 Task: Print 16 pages per sheet.
Action: Mouse moved to (37, 105)
Screenshot: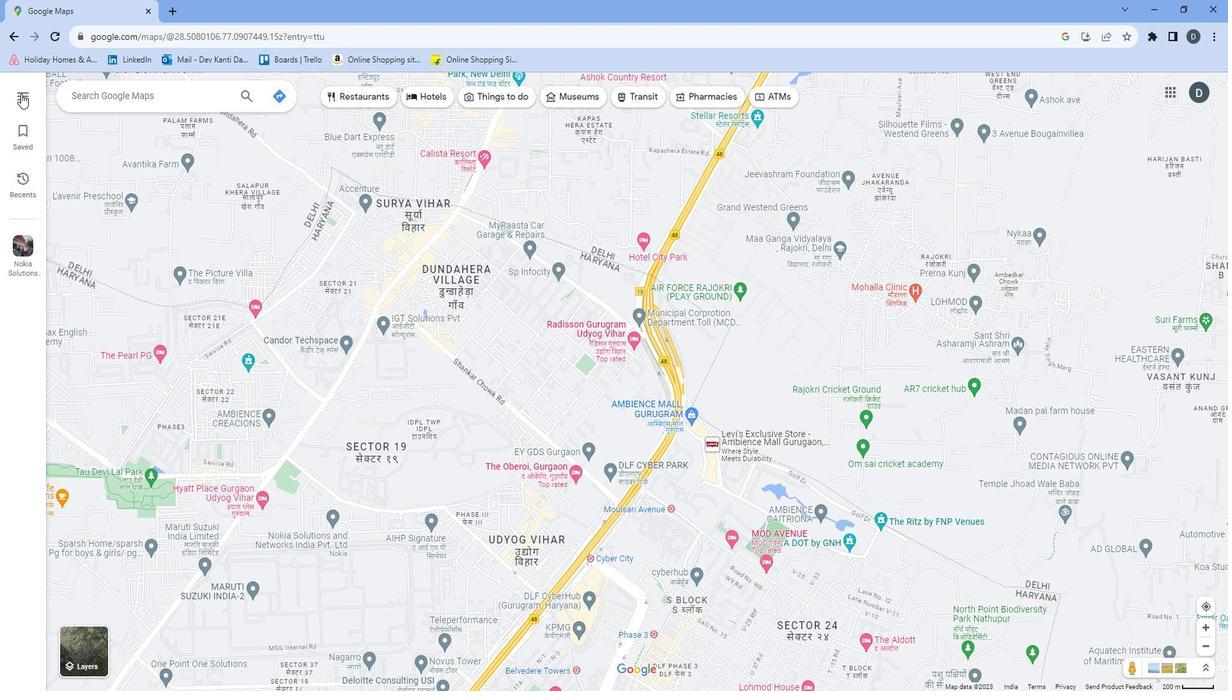 
Action: Mouse pressed left at (37, 105)
Screenshot: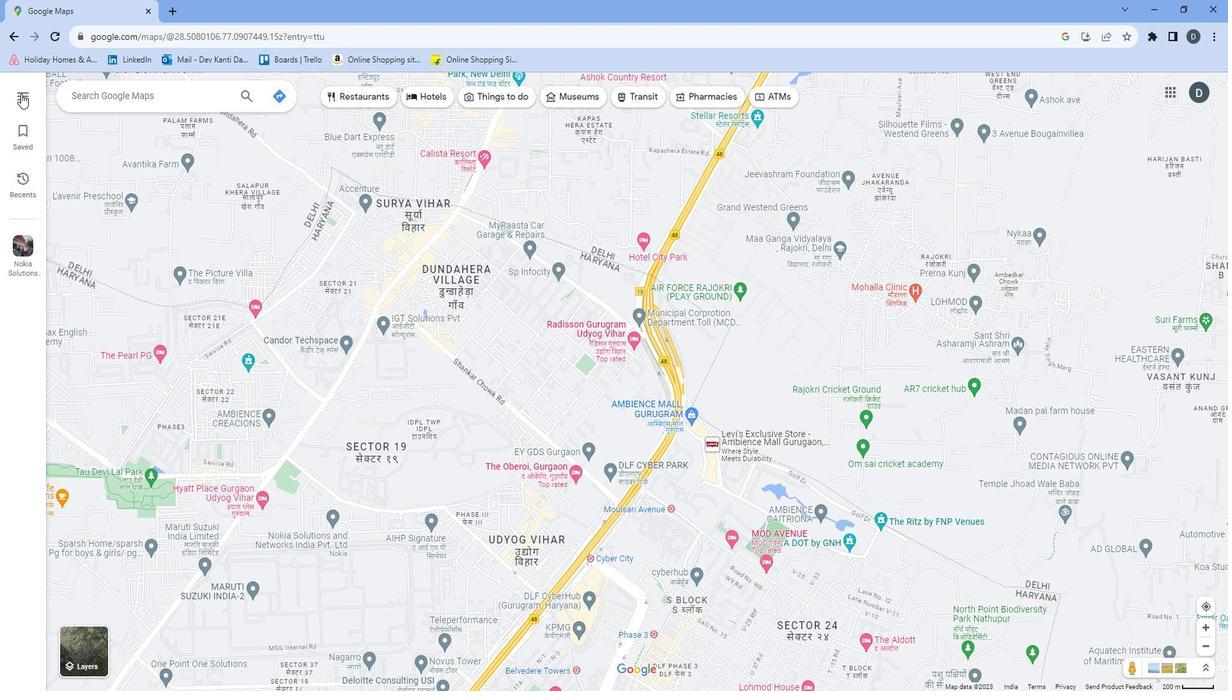 
Action: Mouse moved to (52, 344)
Screenshot: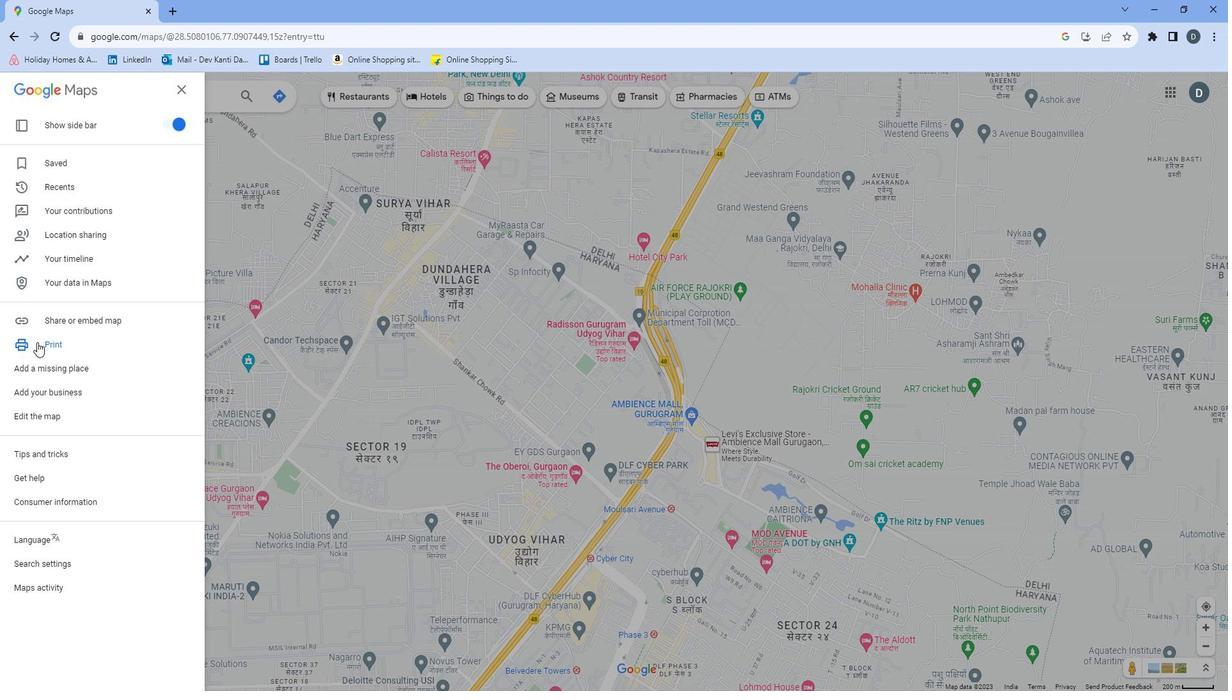
Action: Mouse pressed left at (52, 344)
Screenshot: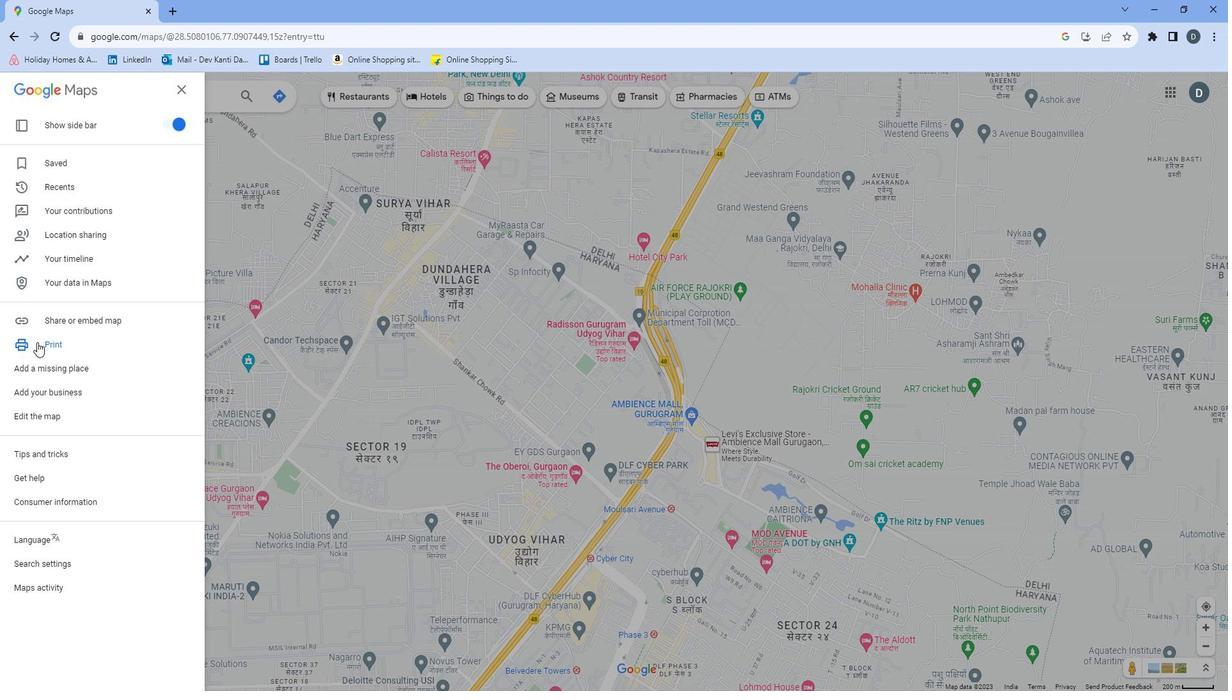 
Action: Mouse moved to (1209, 105)
Screenshot: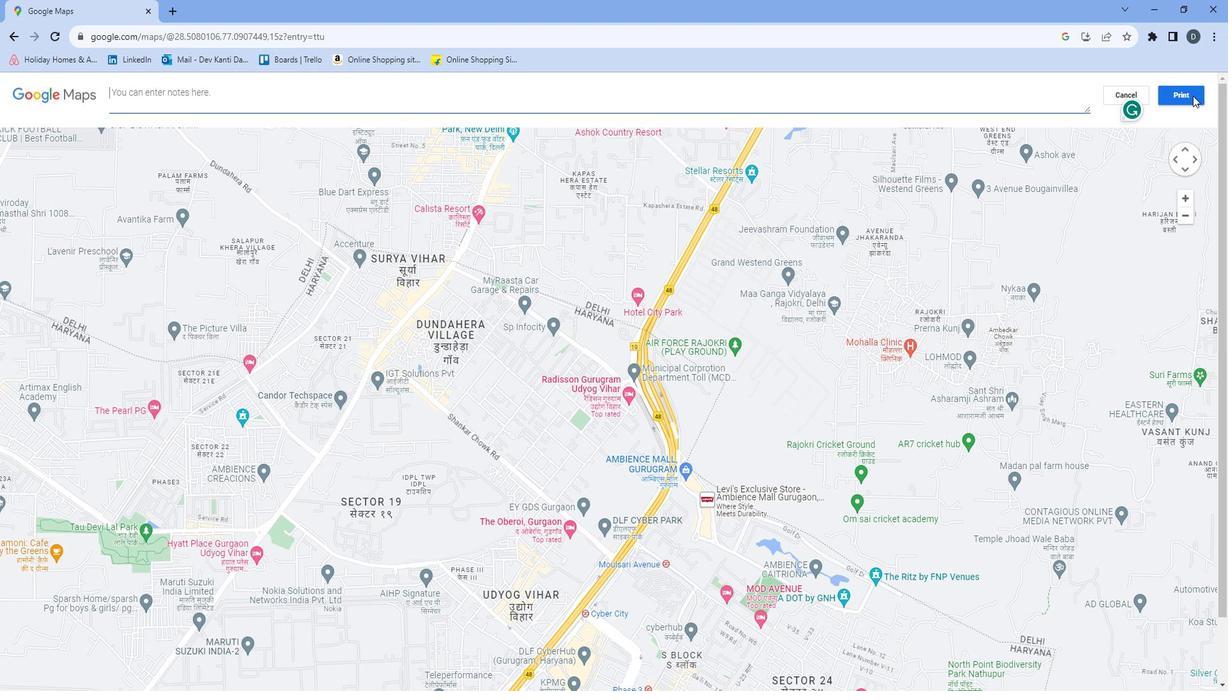 
Action: Mouse pressed left at (1209, 105)
Screenshot: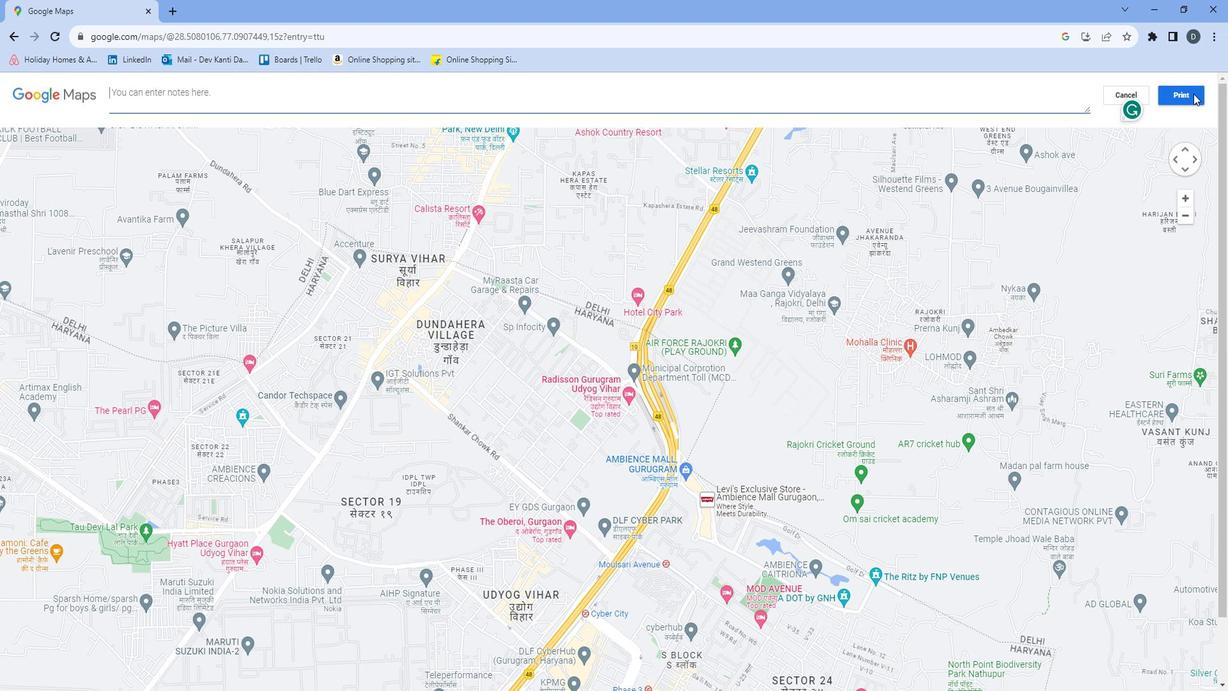 
Action: Mouse moved to (1031, 274)
Screenshot: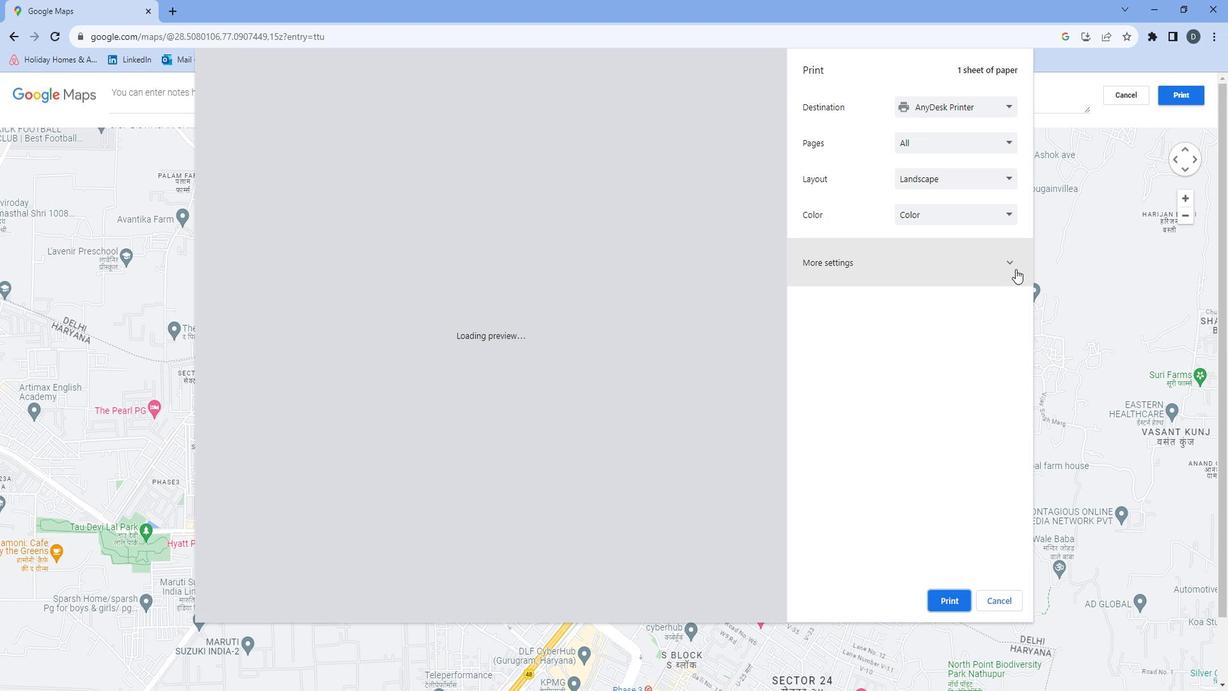 
Action: Mouse pressed left at (1031, 274)
Screenshot: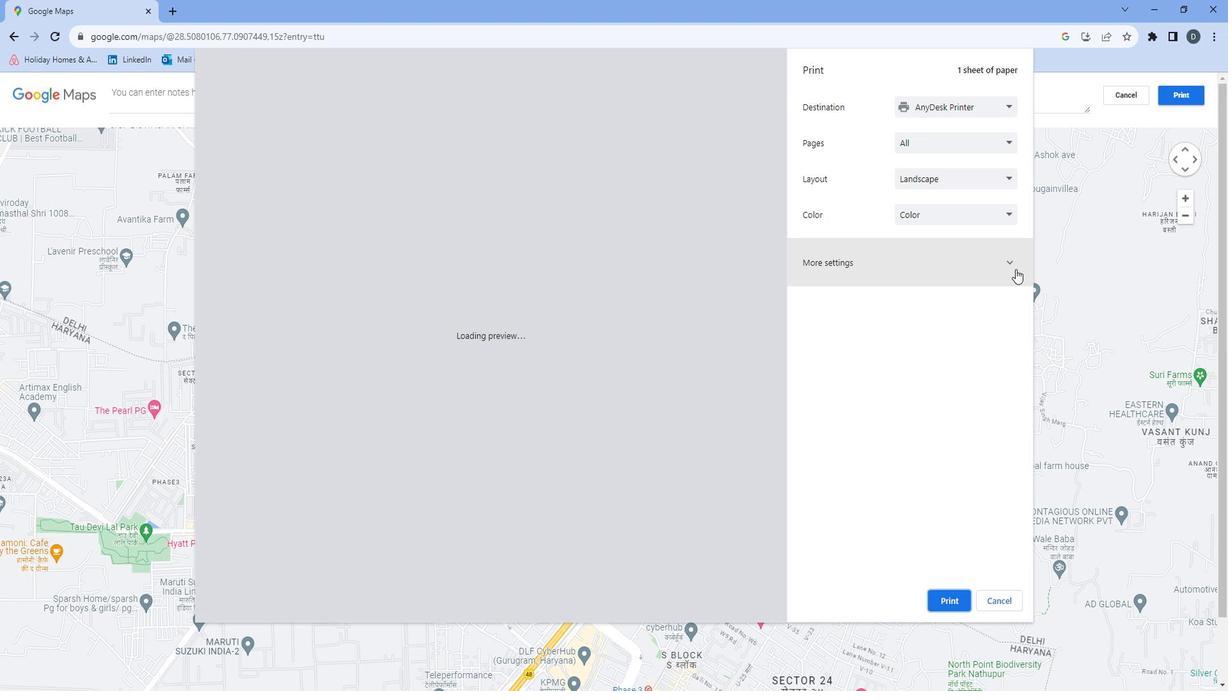 
Action: Mouse moved to (1020, 351)
Screenshot: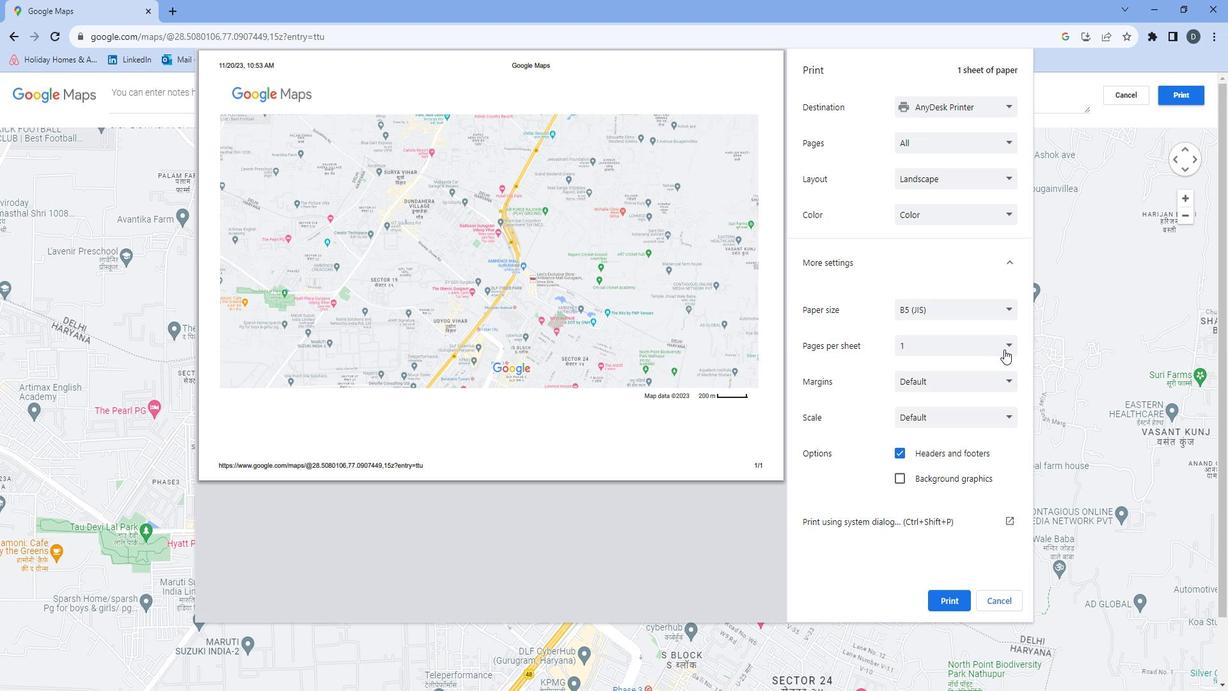 
Action: Mouse pressed left at (1020, 351)
Screenshot: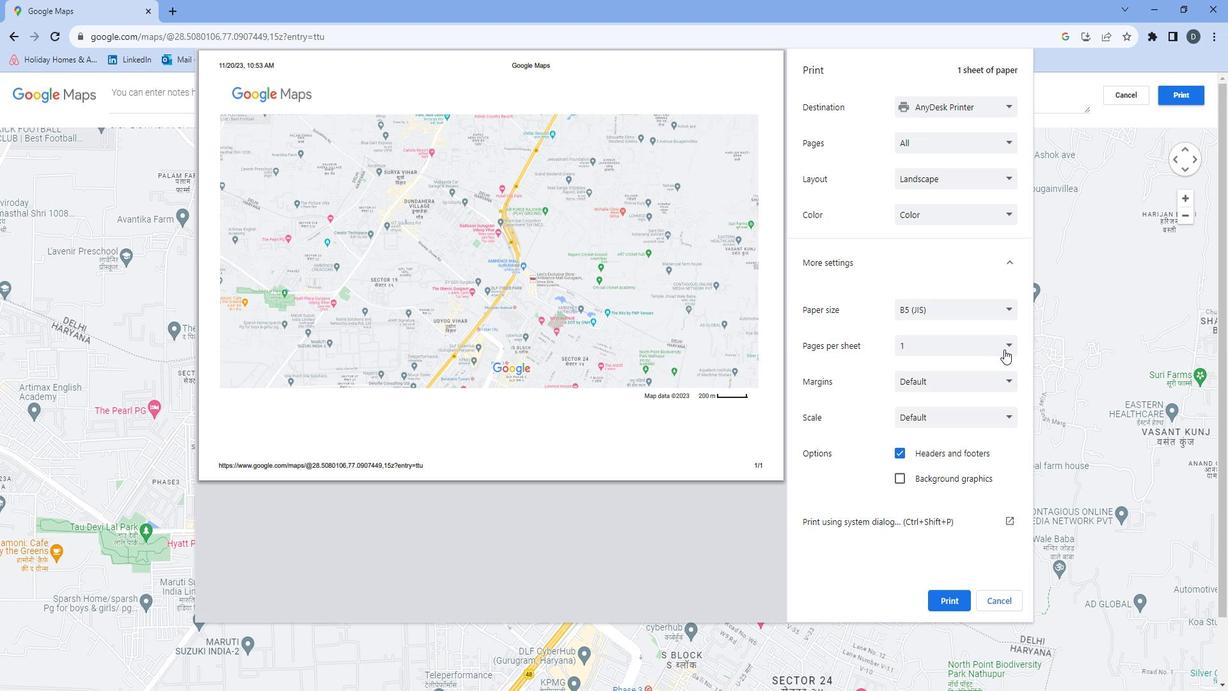 
Action: Mouse moved to (995, 419)
Screenshot: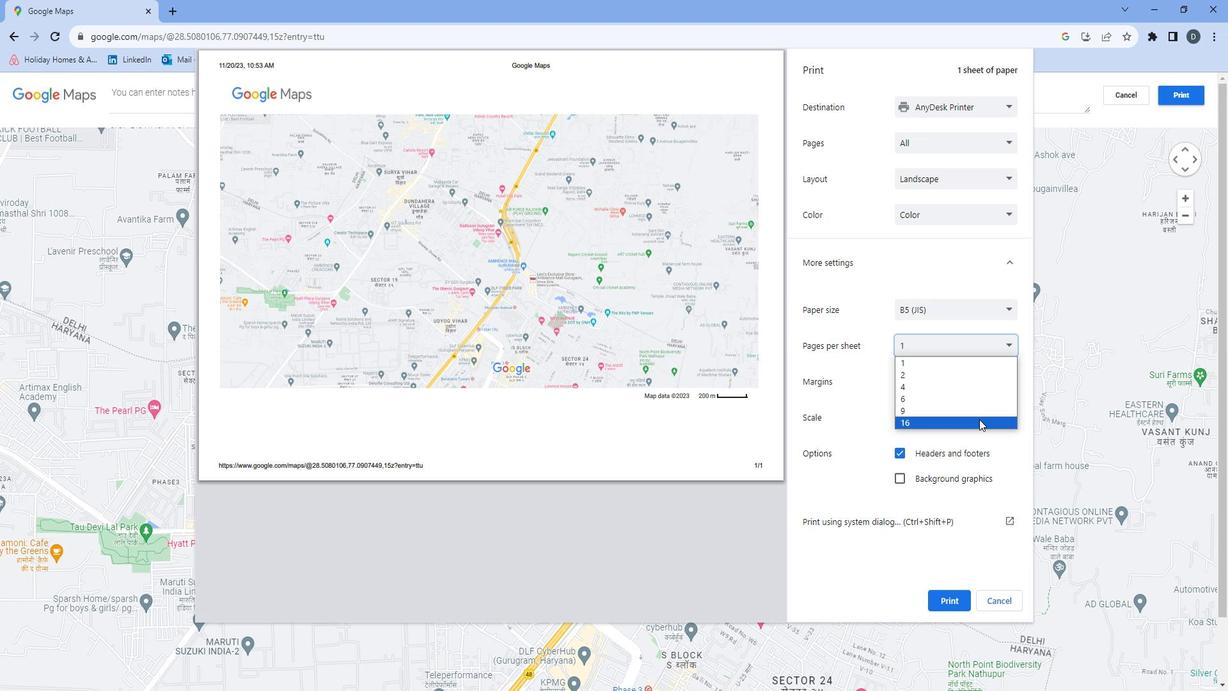 
Action: Mouse pressed left at (995, 419)
Screenshot: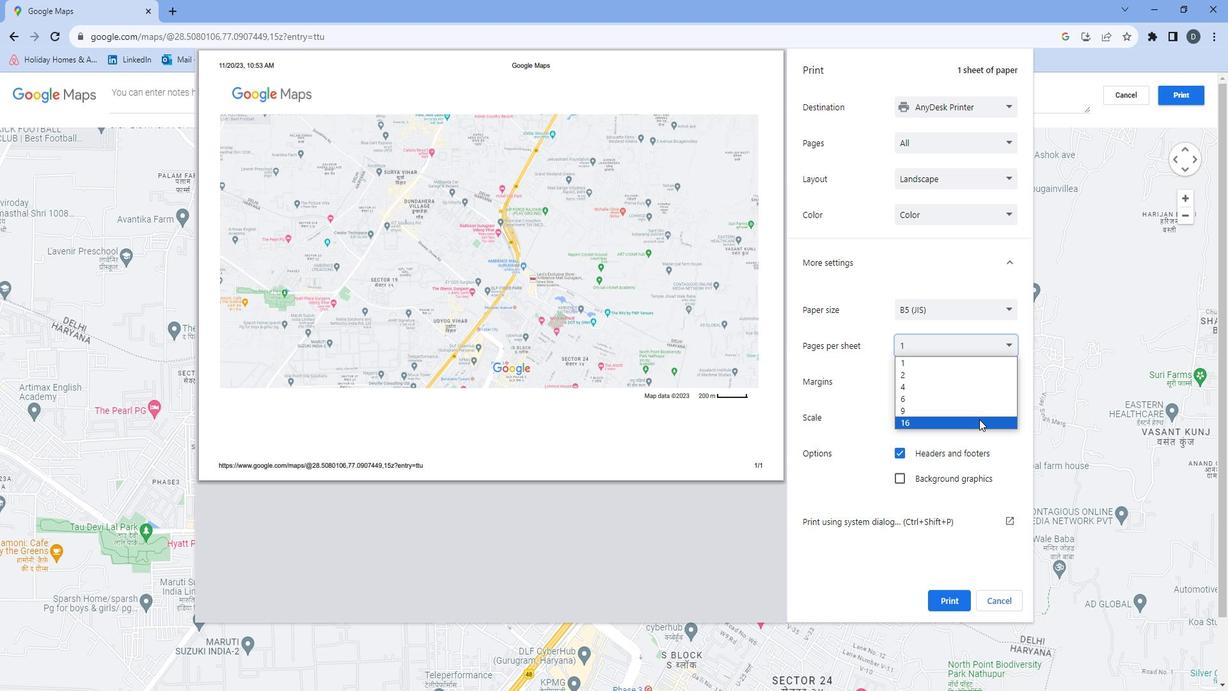
Action: Mouse moved to (977, 593)
Screenshot: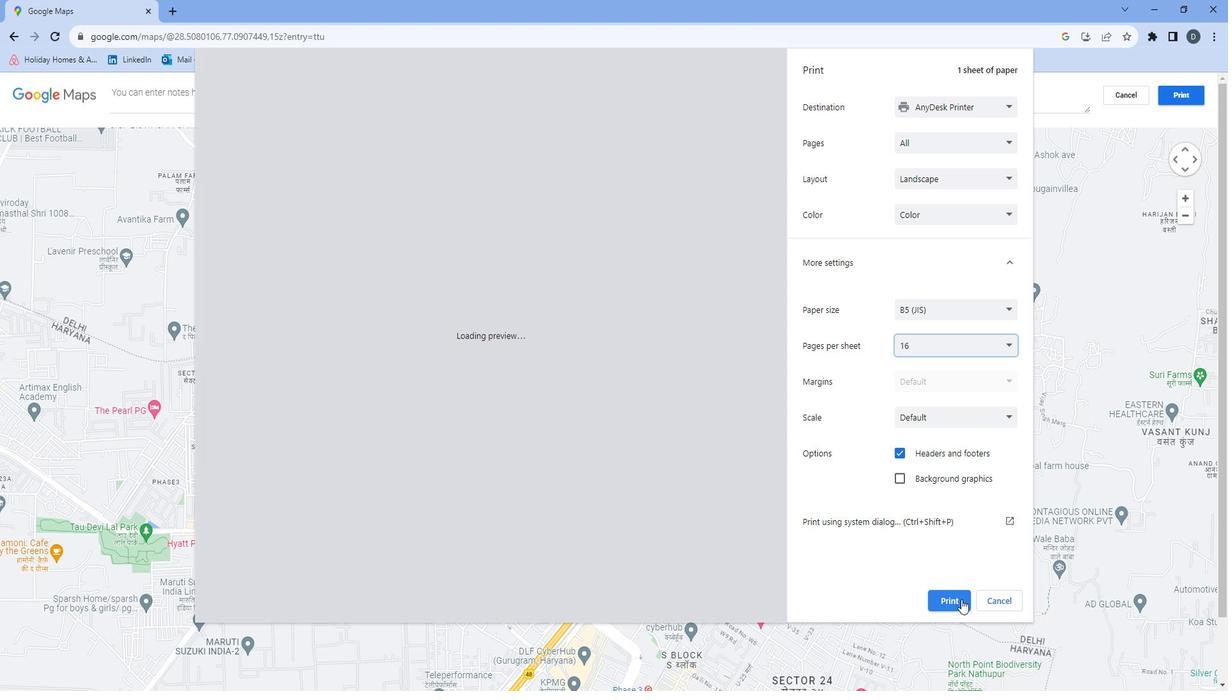 
Action: Mouse pressed left at (977, 593)
Screenshot: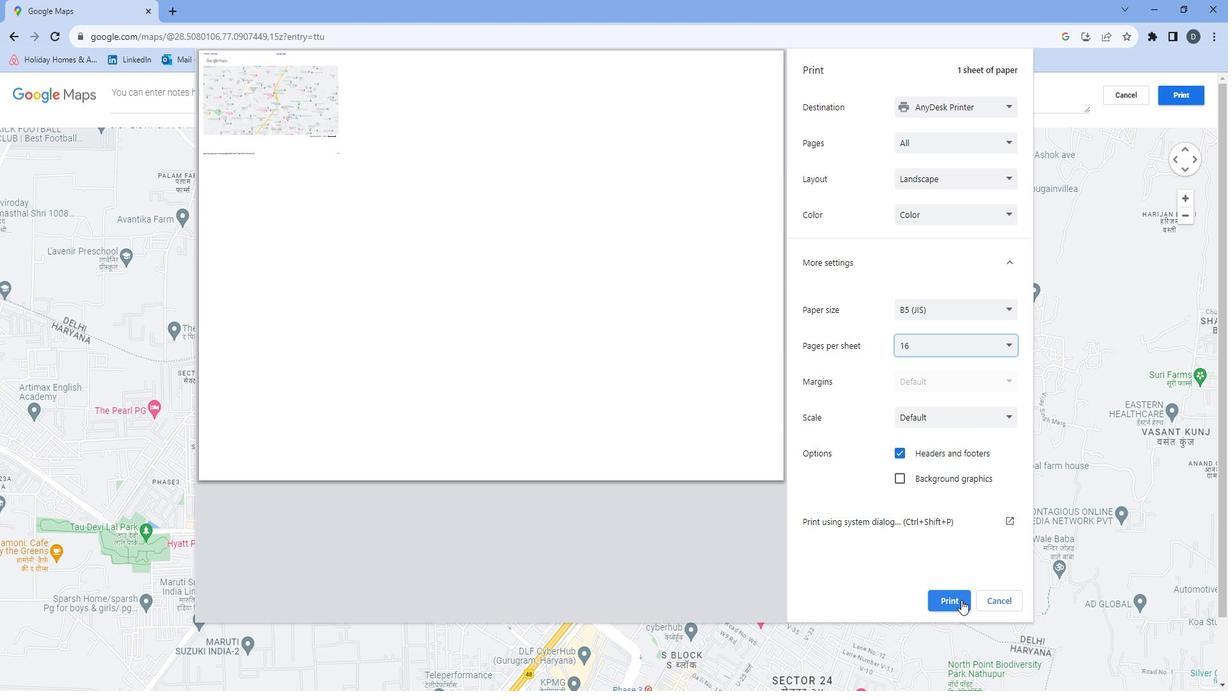 
Action: Mouse moved to (943, 558)
Screenshot: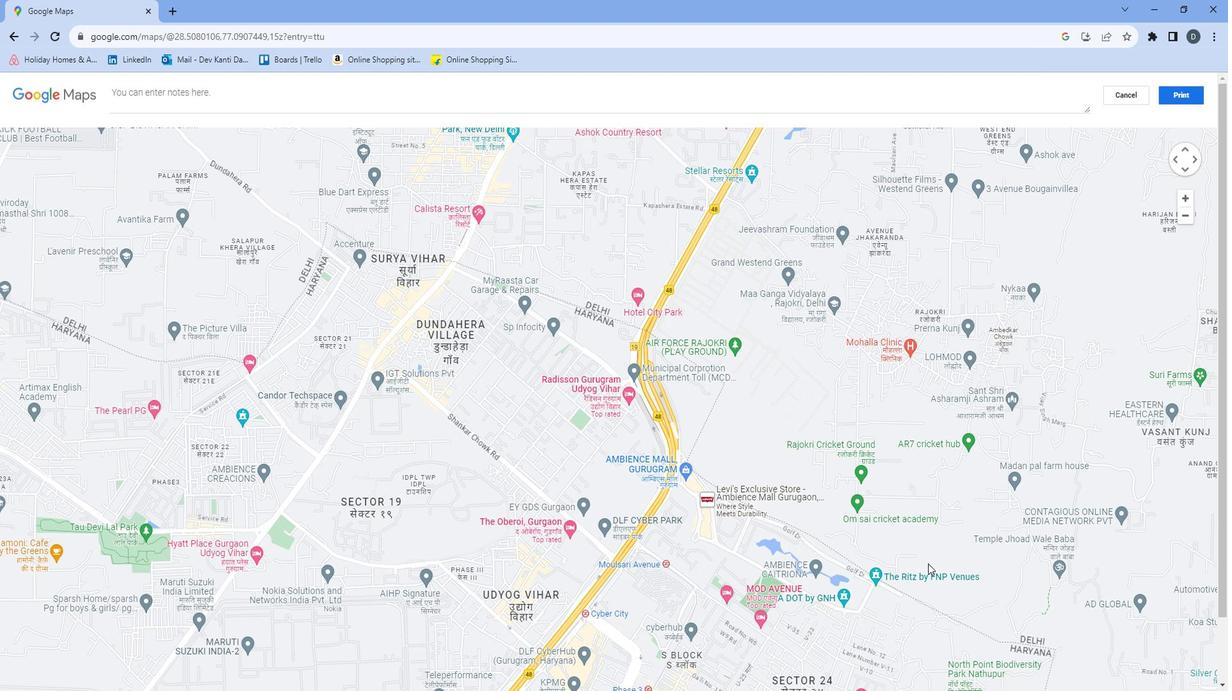 
